 Task: Create a 'product' object.
Action: Mouse moved to (1013, 89)
Screenshot: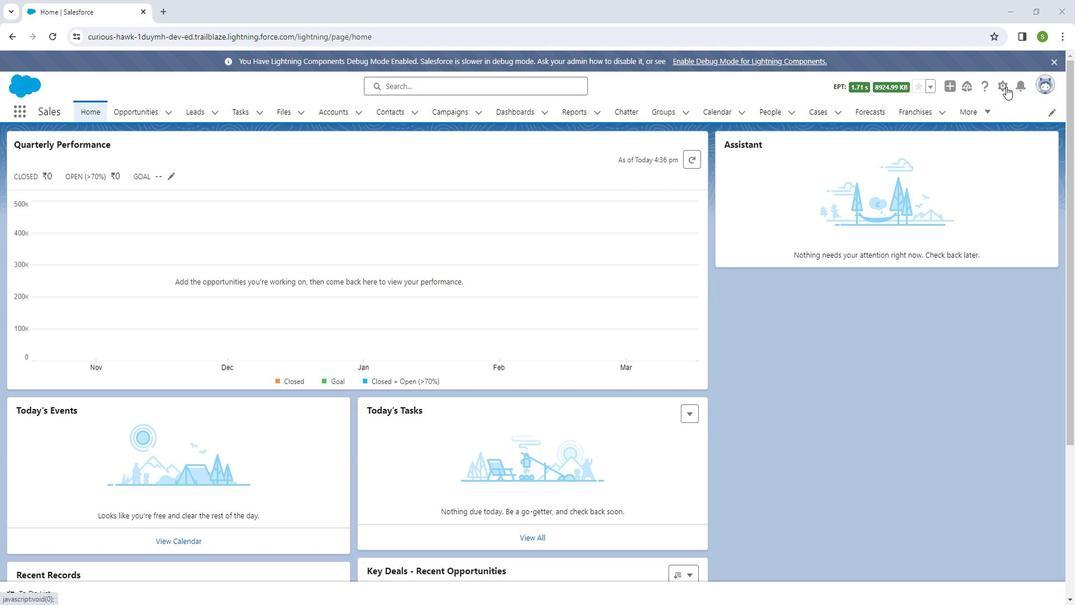 
Action: Mouse pressed left at (1013, 89)
Screenshot: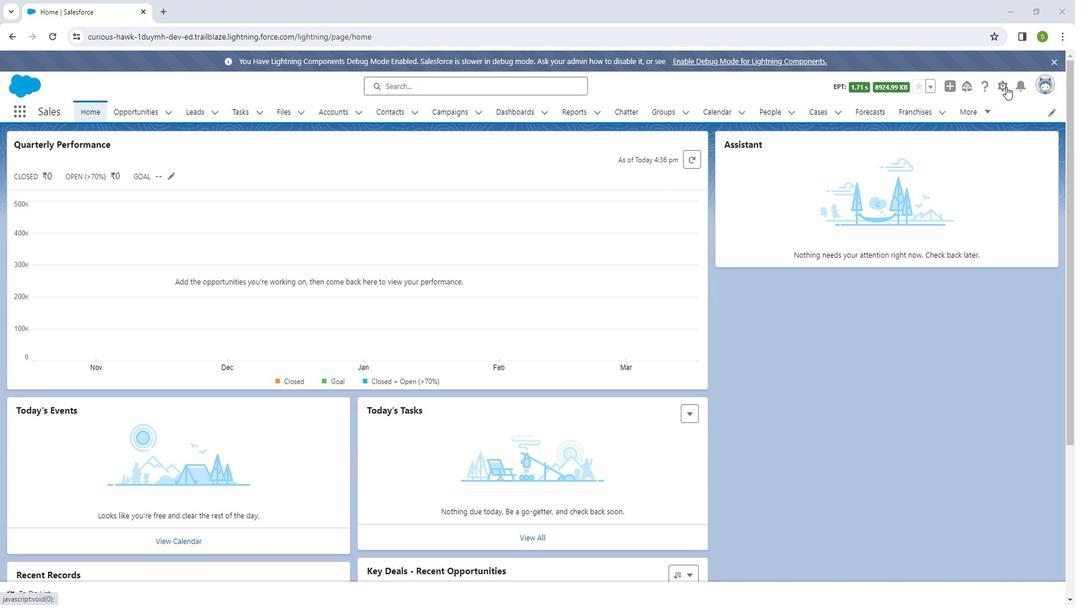 
Action: Mouse moved to (986, 124)
Screenshot: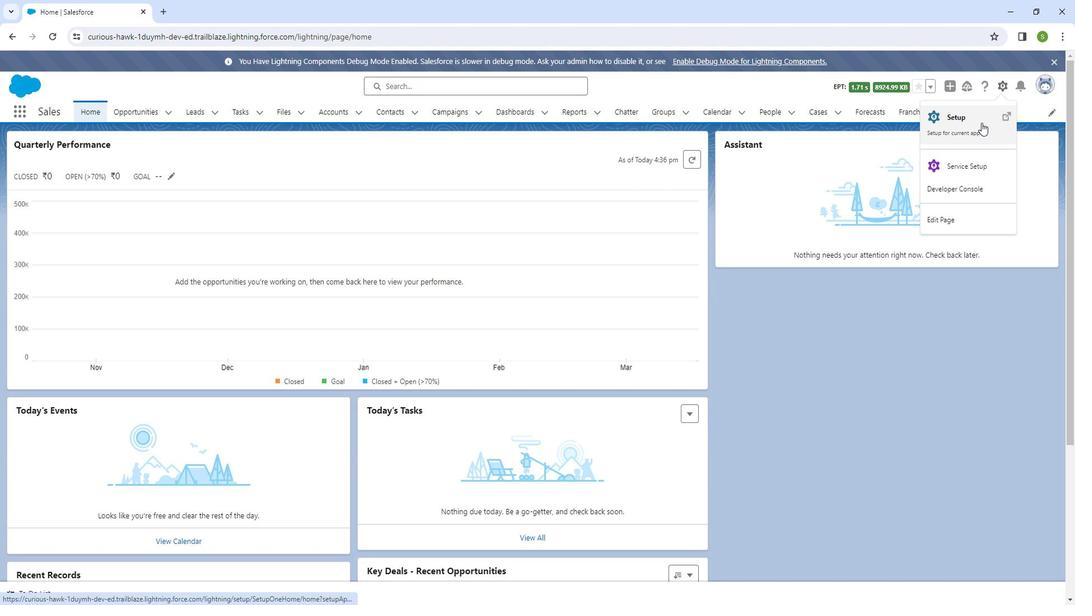 
Action: Mouse pressed left at (986, 124)
Screenshot: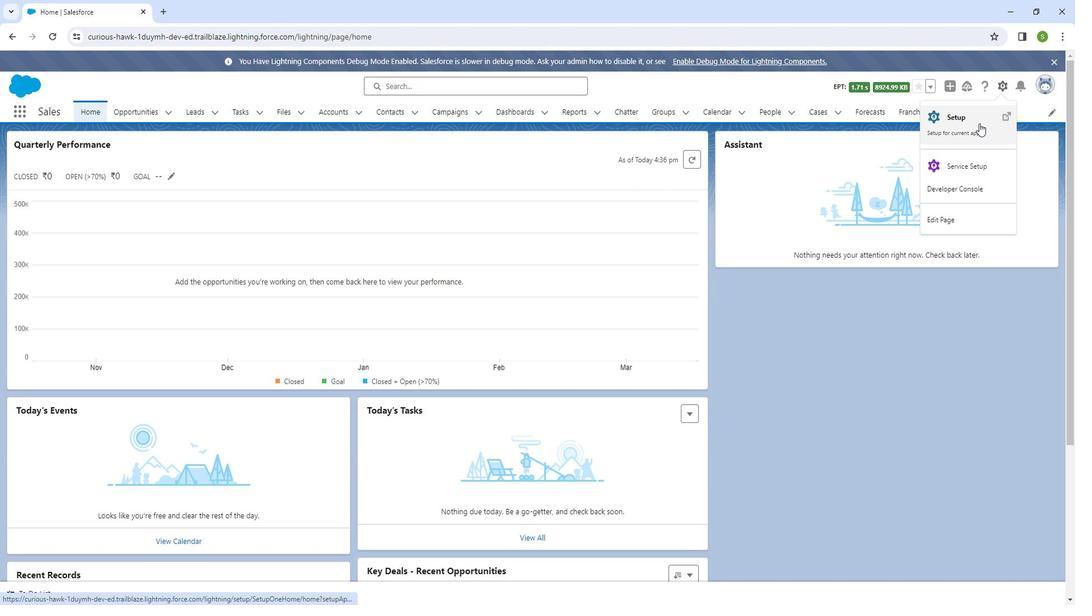 
Action: Mouse moved to (143, 115)
Screenshot: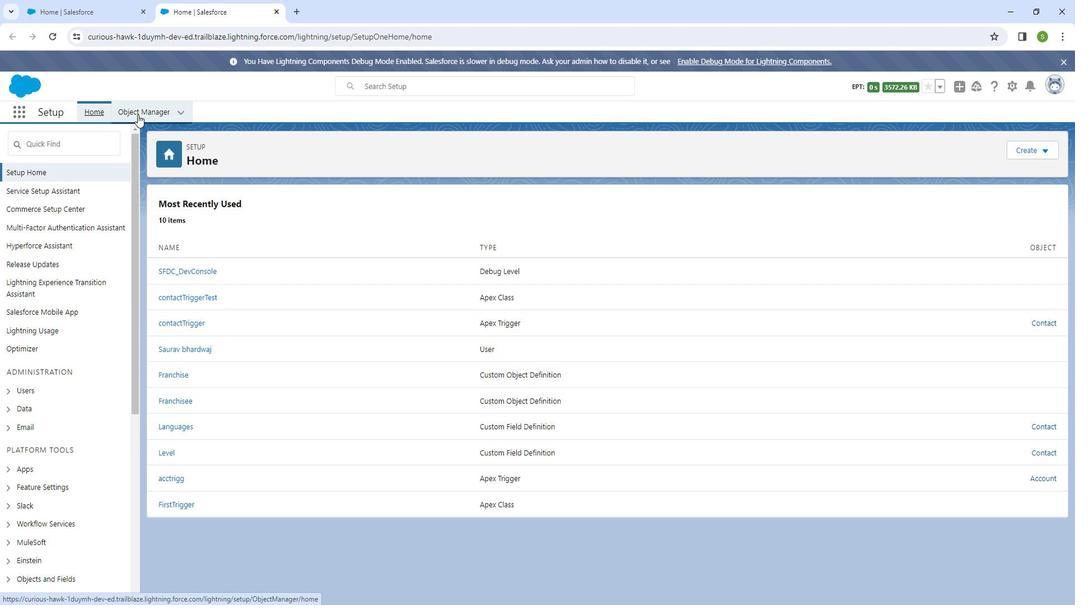 
Action: Mouse pressed left at (143, 115)
Screenshot: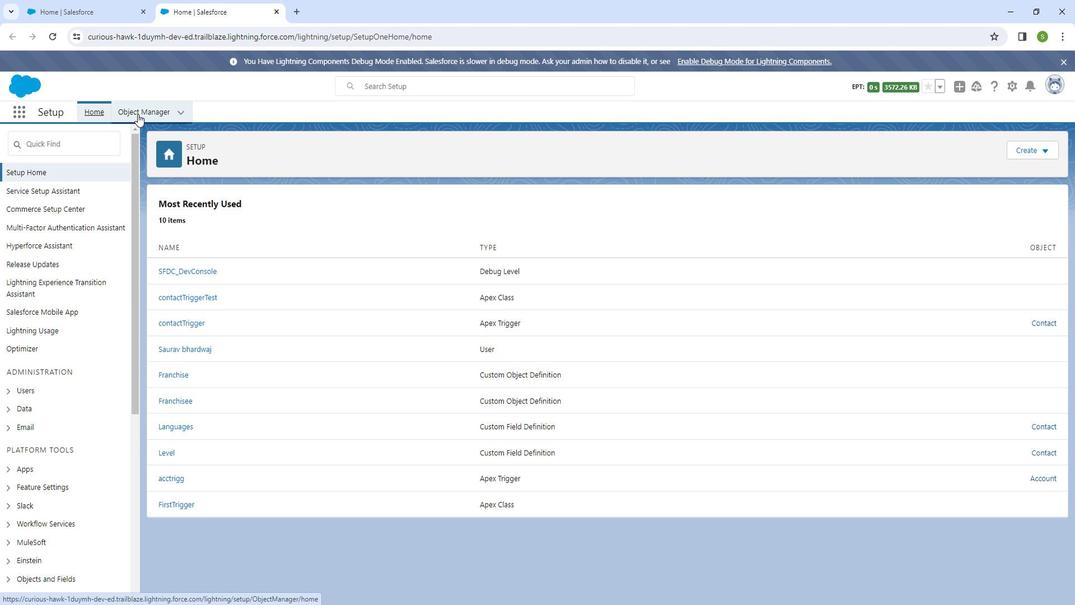 
Action: Mouse moved to (1044, 149)
Screenshot: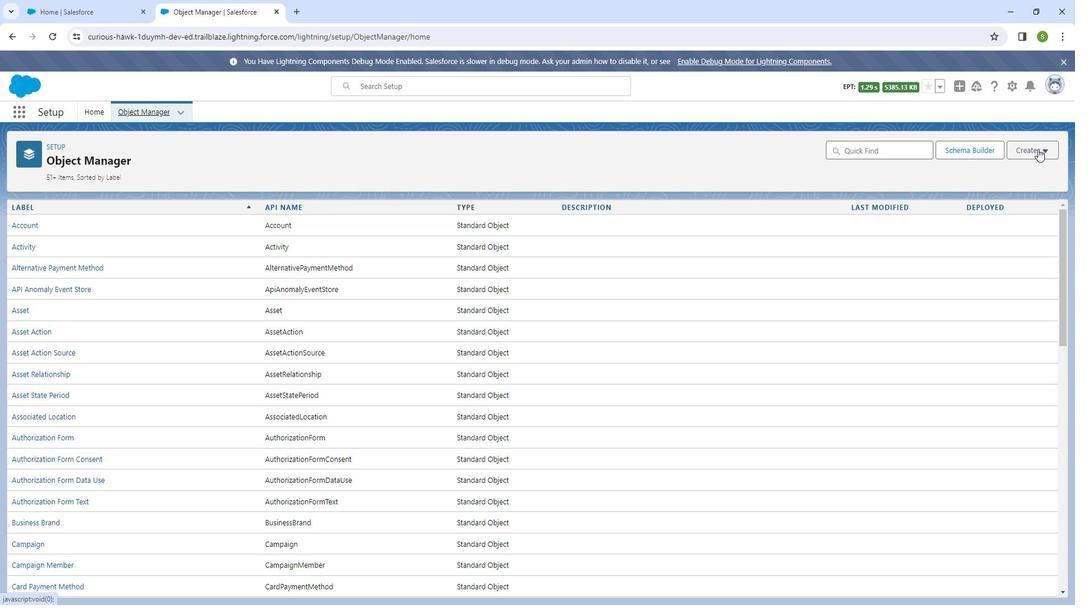 
Action: Mouse pressed left at (1044, 149)
Screenshot: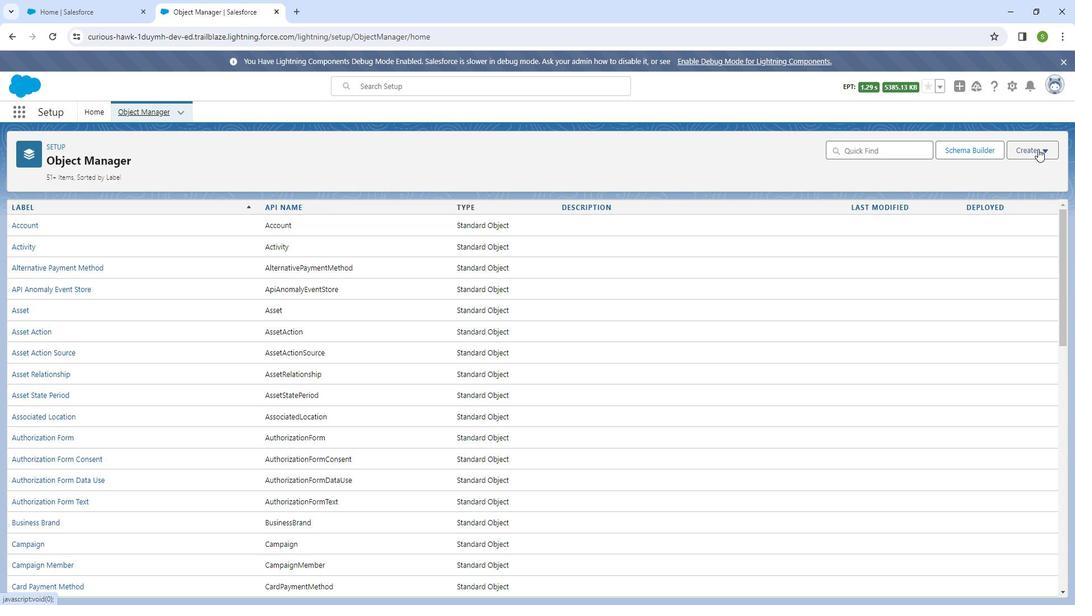 
Action: Mouse moved to (1010, 180)
Screenshot: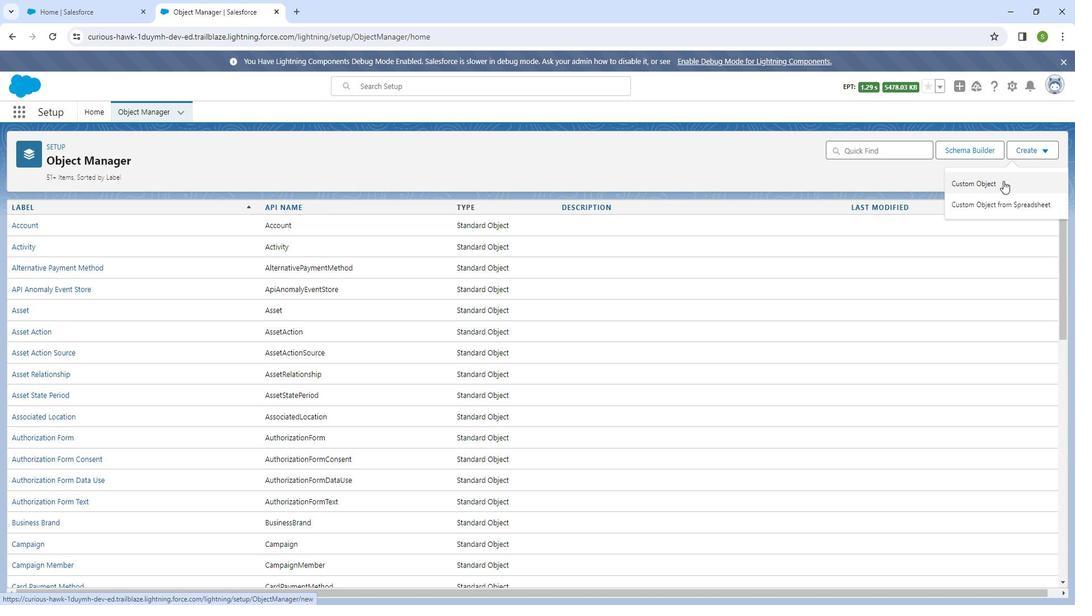 
Action: Mouse pressed left at (1010, 180)
Screenshot: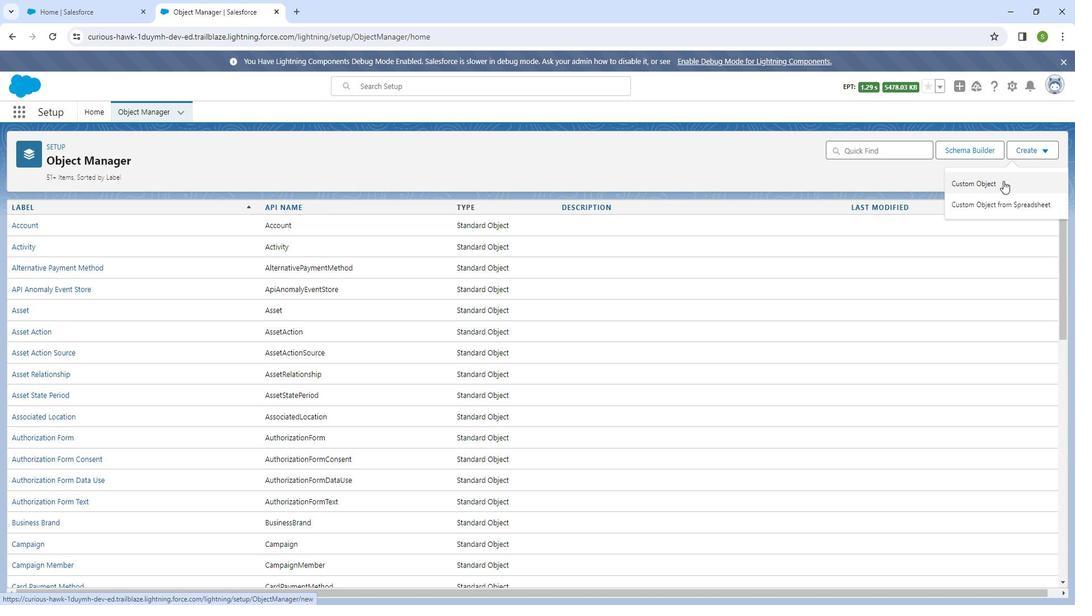 
Action: Mouse moved to (260, 296)
Screenshot: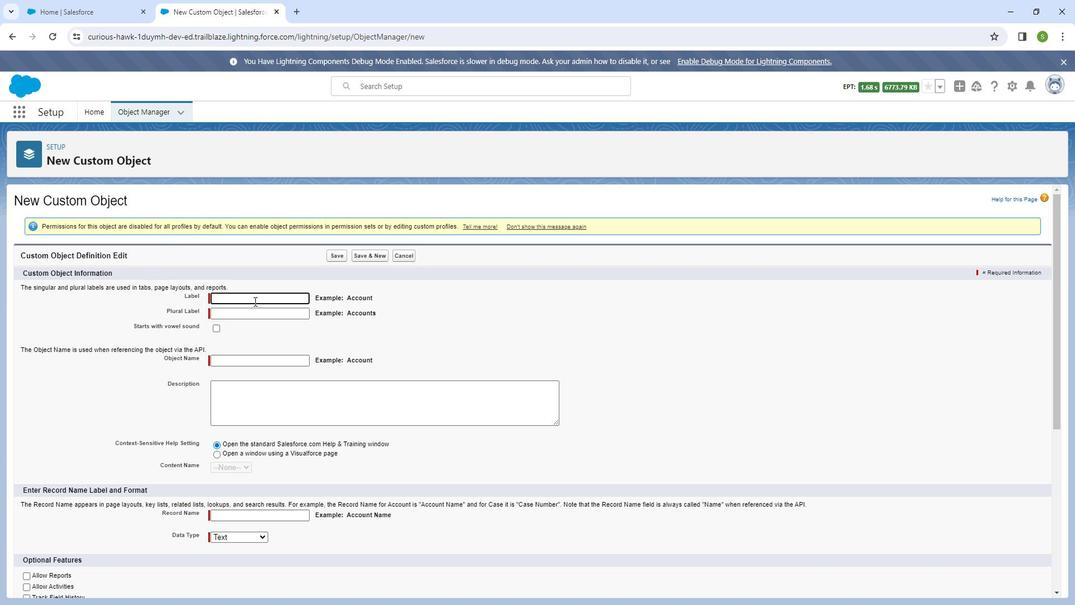 
Action: Mouse pressed left at (260, 296)
Screenshot: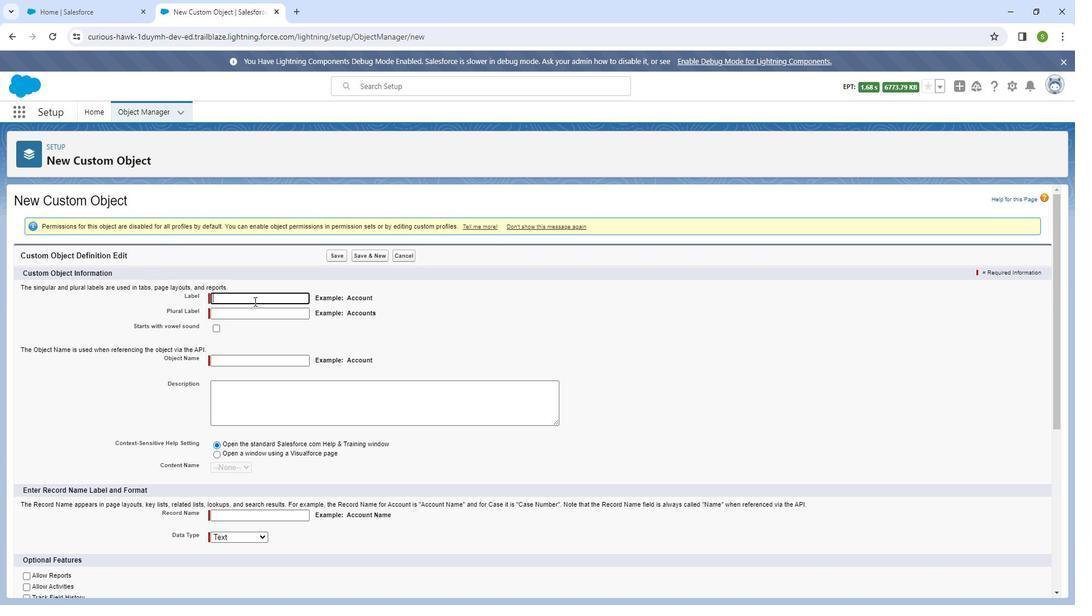 
Action: Mouse moved to (259, 296)
Screenshot: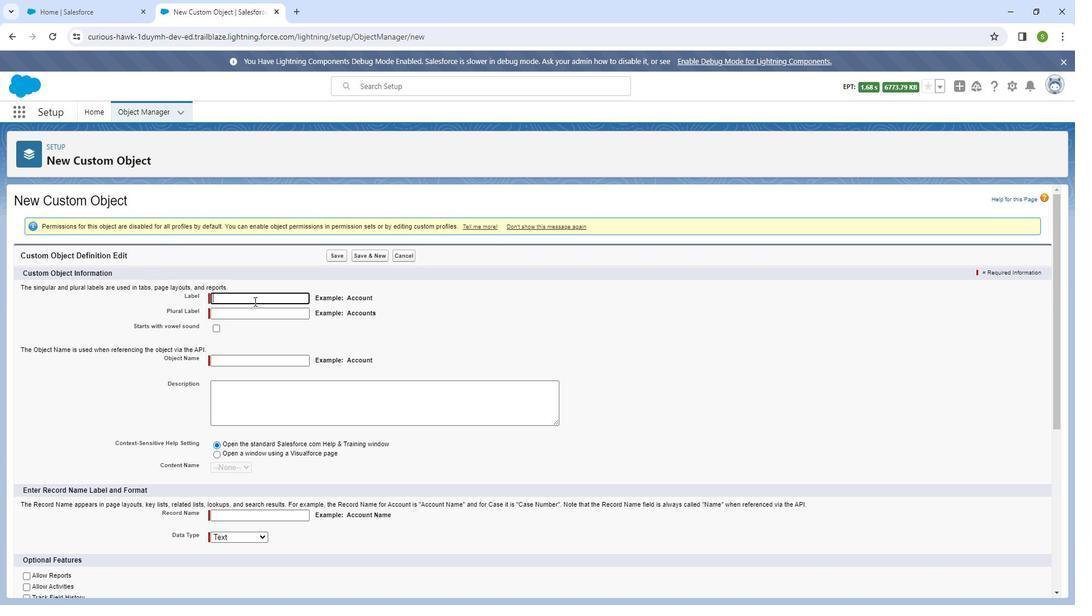 
Action: Key pressed <Key.shift_r>Product
Screenshot: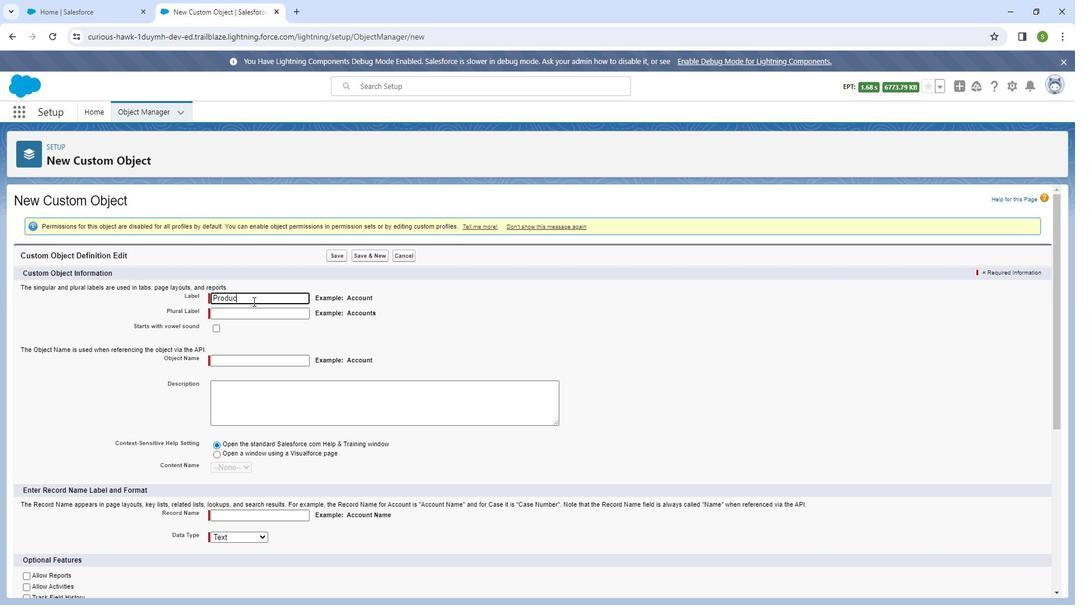 
Action: Mouse moved to (258, 304)
Screenshot: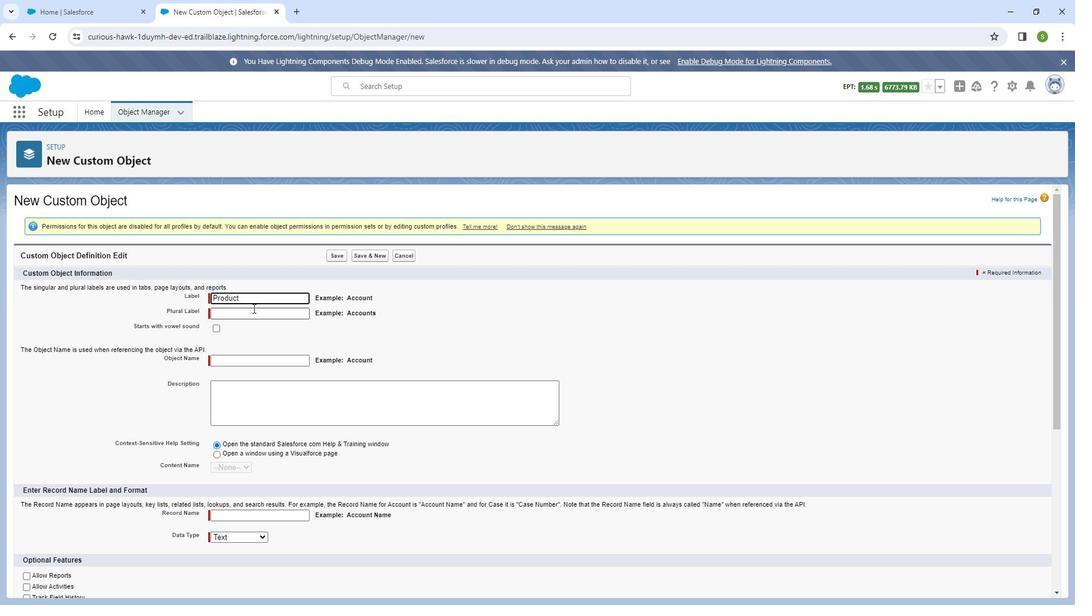 
Action: Mouse pressed left at (258, 304)
Screenshot: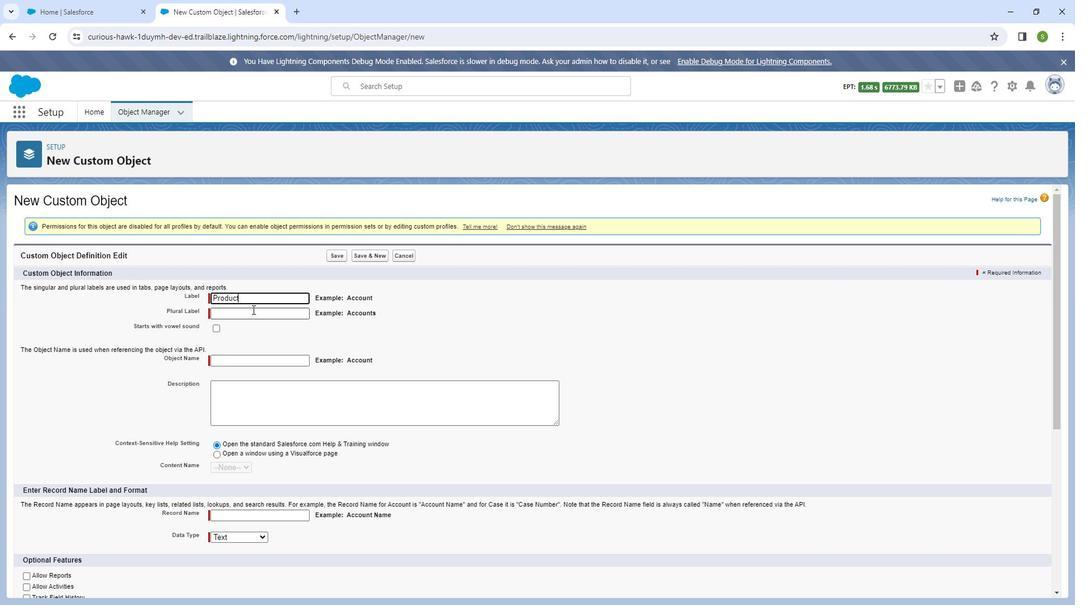 
Action: Key pressed <Key.shift_r>Products
Screenshot: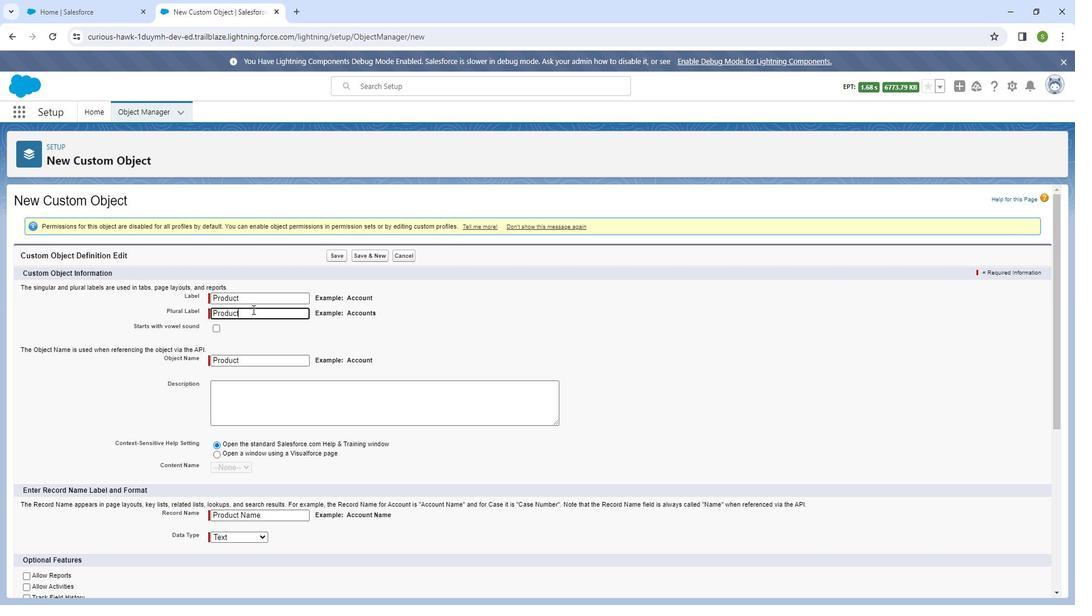 
Action: Mouse moved to (254, 388)
Screenshot: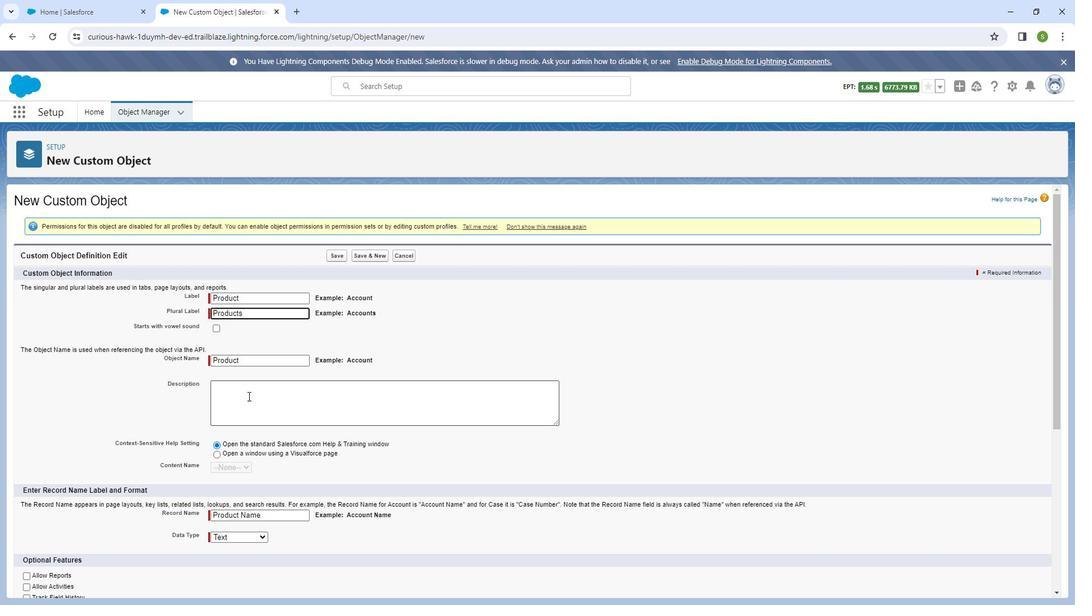 
Action: Mouse pressed left at (254, 388)
Screenshot: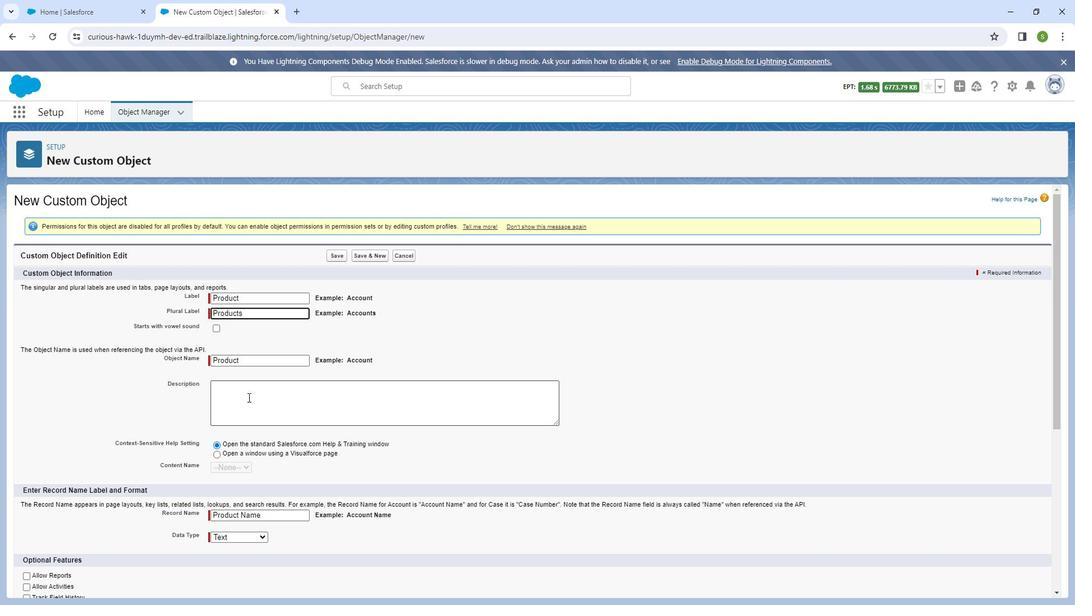 
Action: Mouse moved to (256, 388)
Screenshot: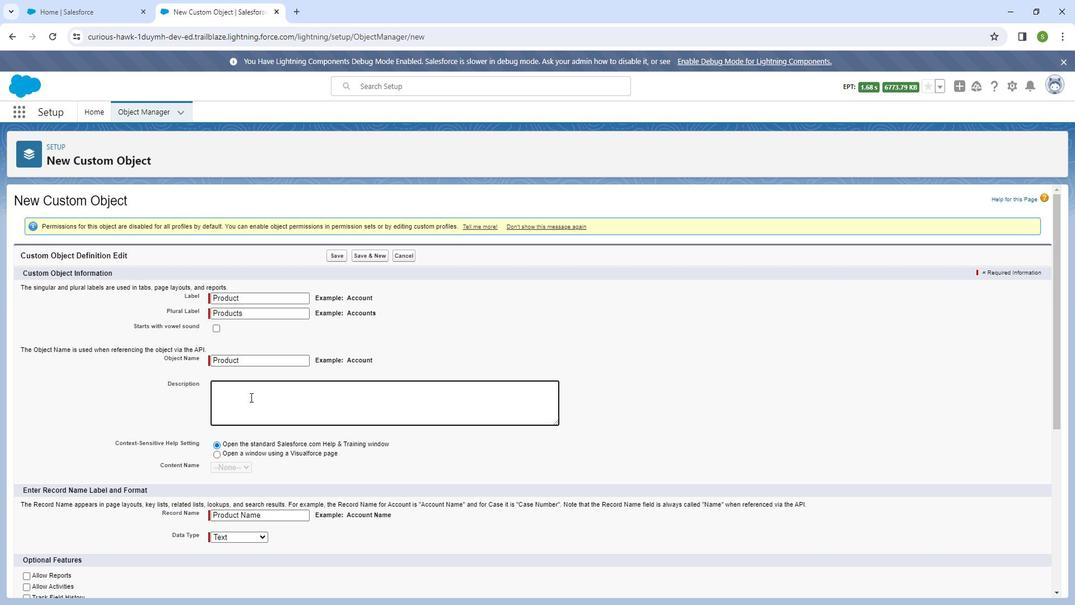 
Action: Mouse scrolled (256, 388) with delta (0, 0)
Screenshot: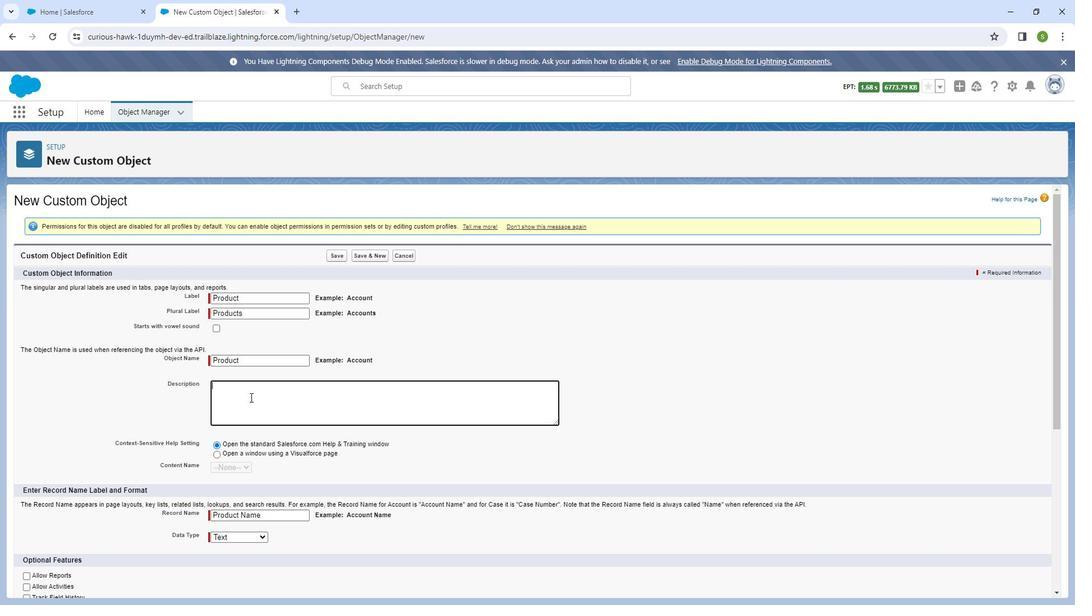 
Action: Mouse scrolled (256, 388) with delta (0, 0)
Screenshot: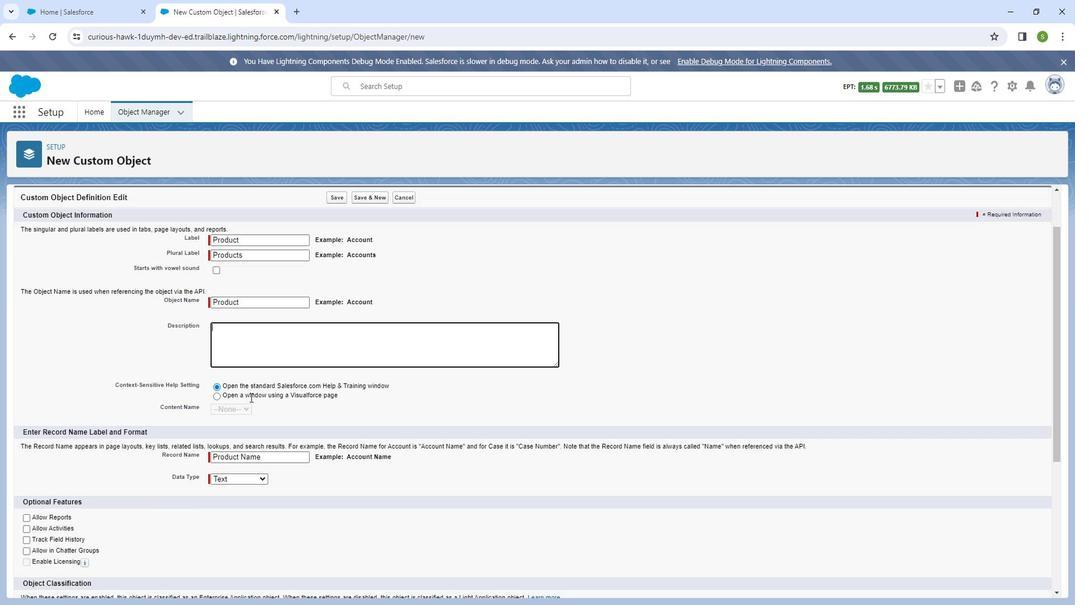 
Action: Mouse scrolled (256, 388) with delta (0, 0)
Screenshot: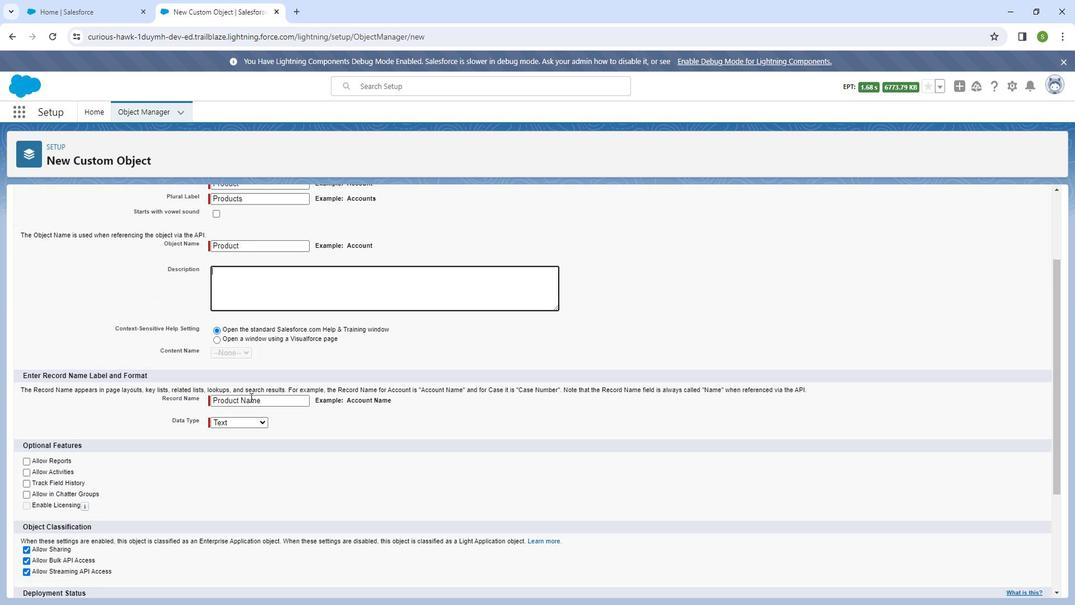 
Action: Mouse scrolled (256, 388) with delta (0, 0)
Screenshot: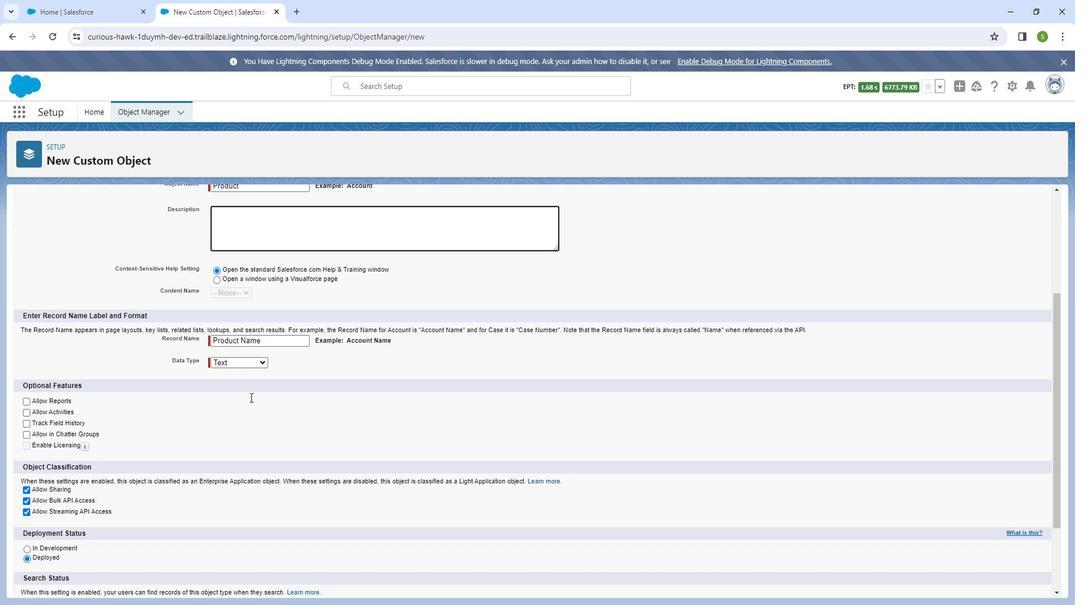 
Action: Mouse scrolled (256, 388) with delta (0, 0)
Screenshot: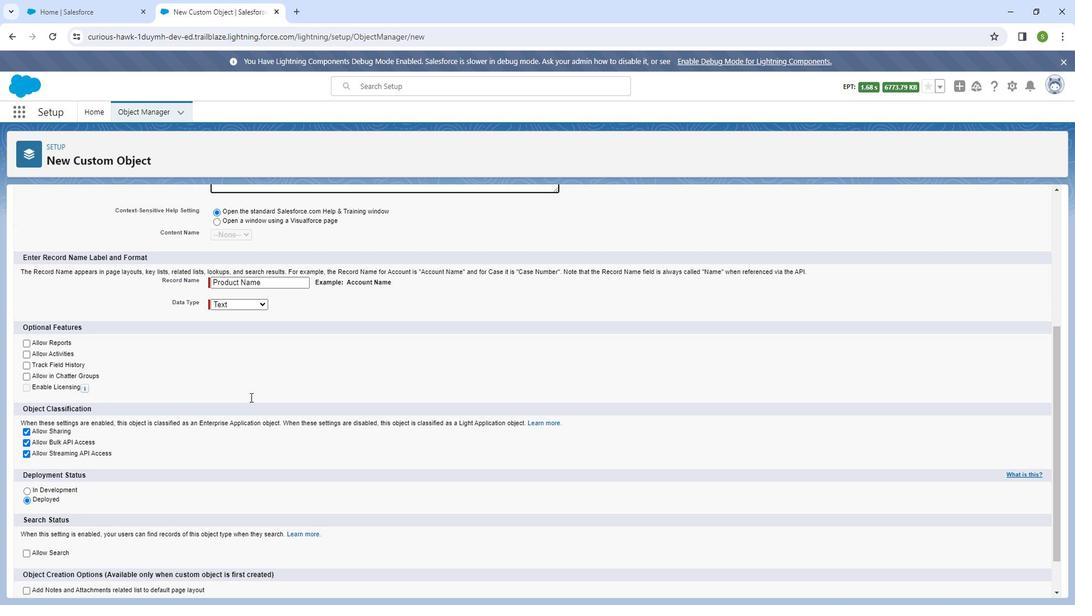 
Action: Mouse scrolled (256, 388) with delta (0, 0)
Screenshot: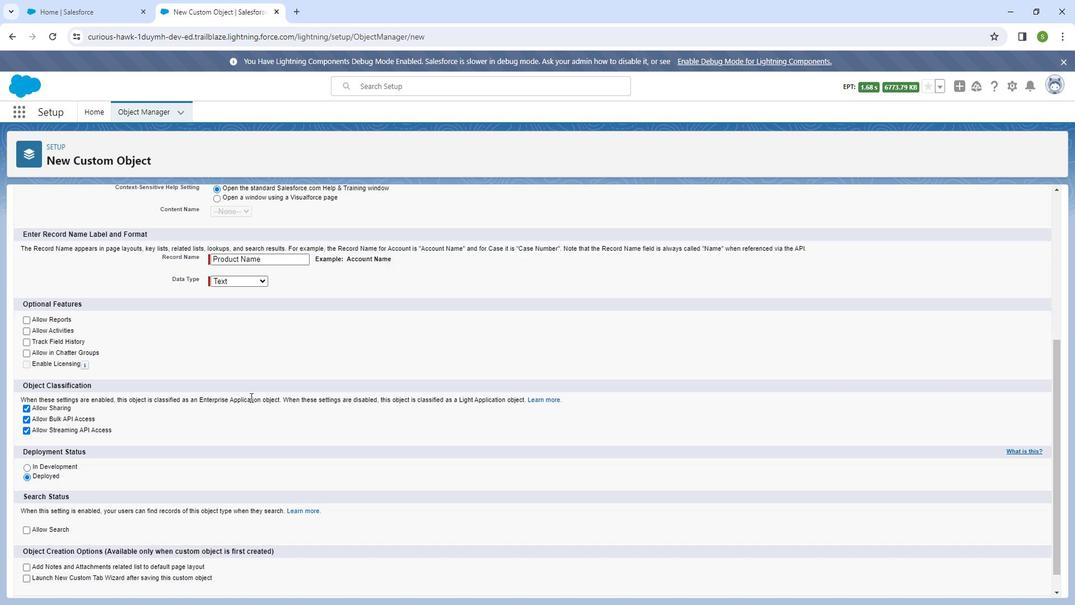 
Action: Mouse scrolled (256, 389) with delta (0, 0)
Screenshot: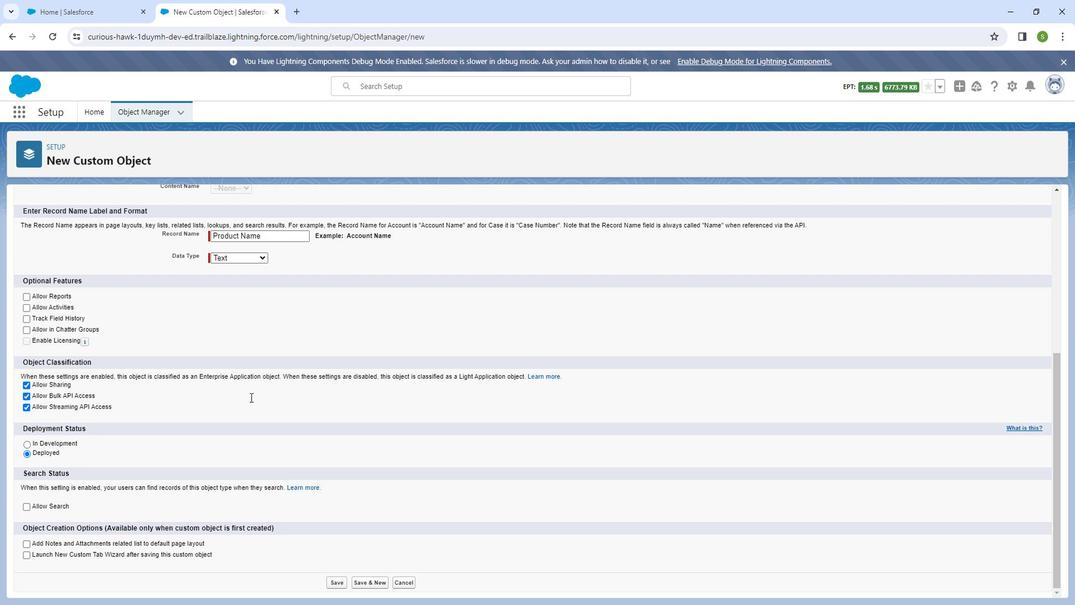 
Action: Mouse scrolled (256, 389) with delta (0, 0)
Screenshot: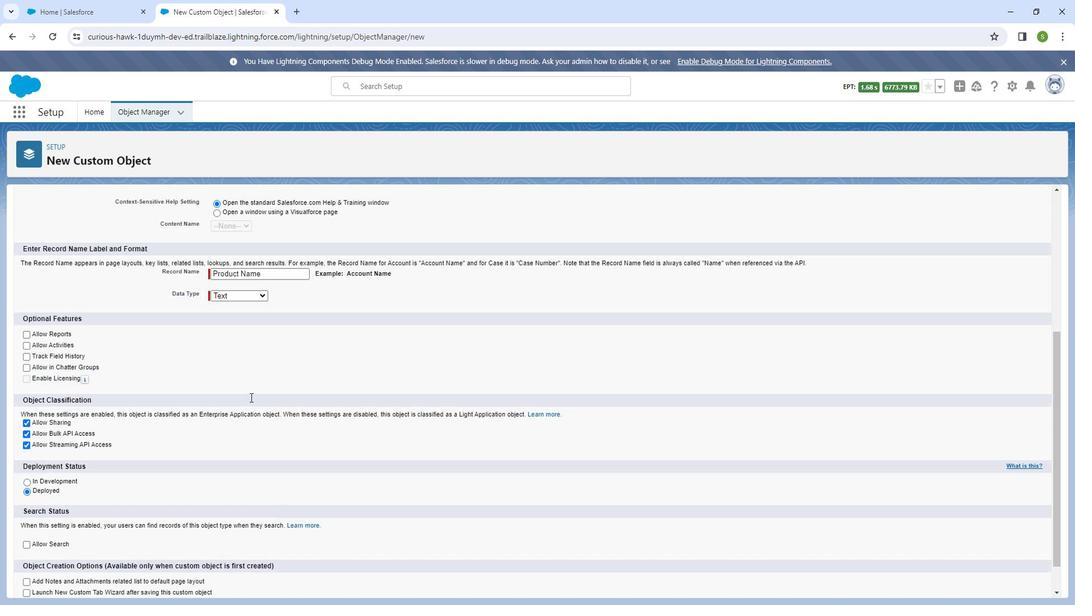 
Action: Mouse scrolled (256, 389) with delta (0, 0)
Screenshot: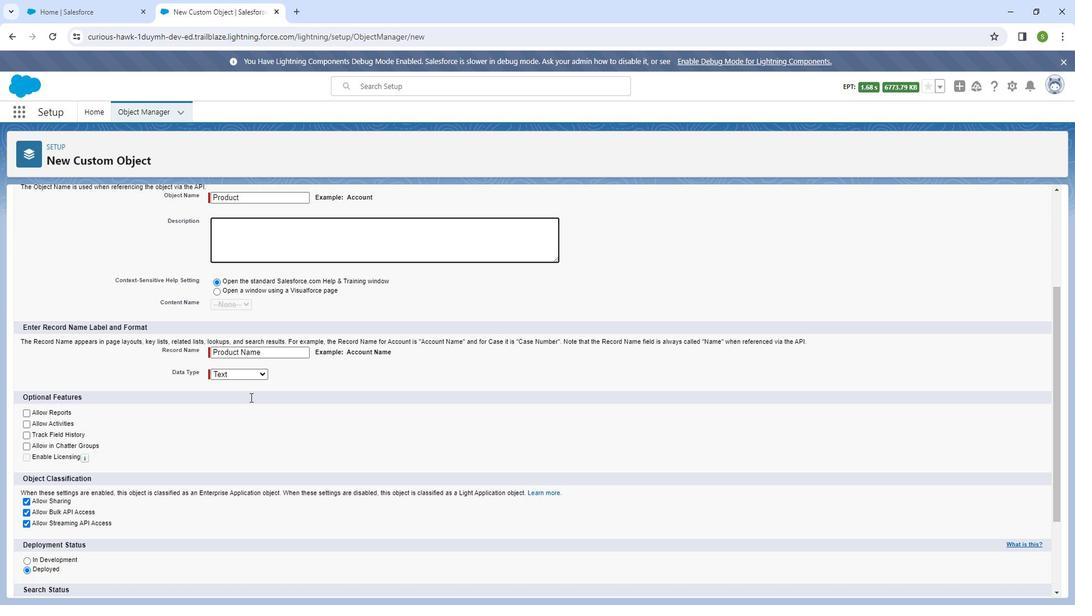 
Action: Mouse scrolled (256, 389) with delta (0, 0)
Screenshot: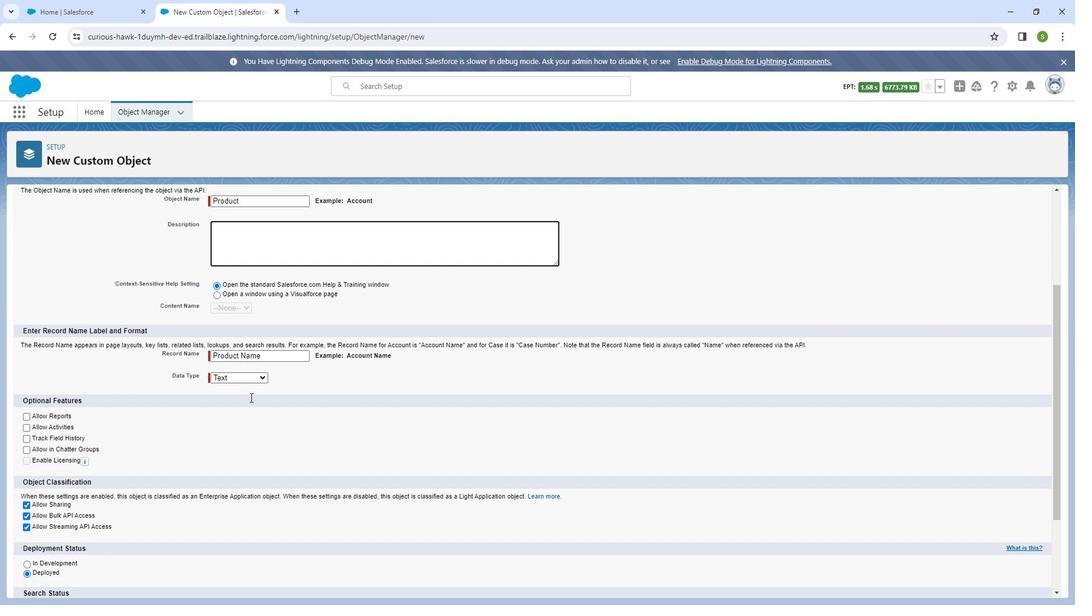 
Action: Mouse moved to (276, 349)
Screenshot: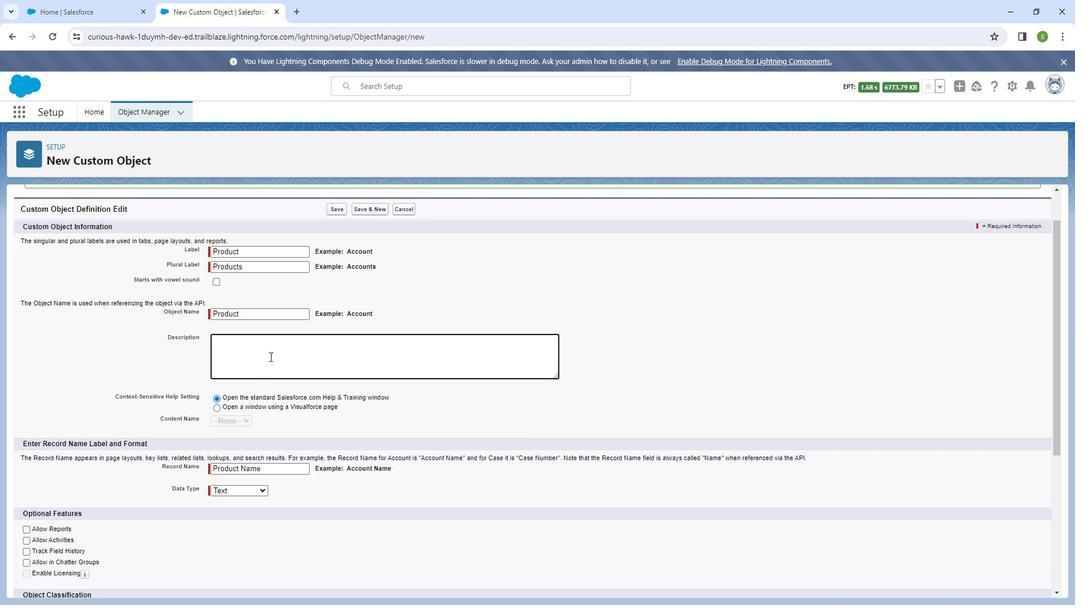 
Action: Mouse pressed left at (276, 349)
Screenshot: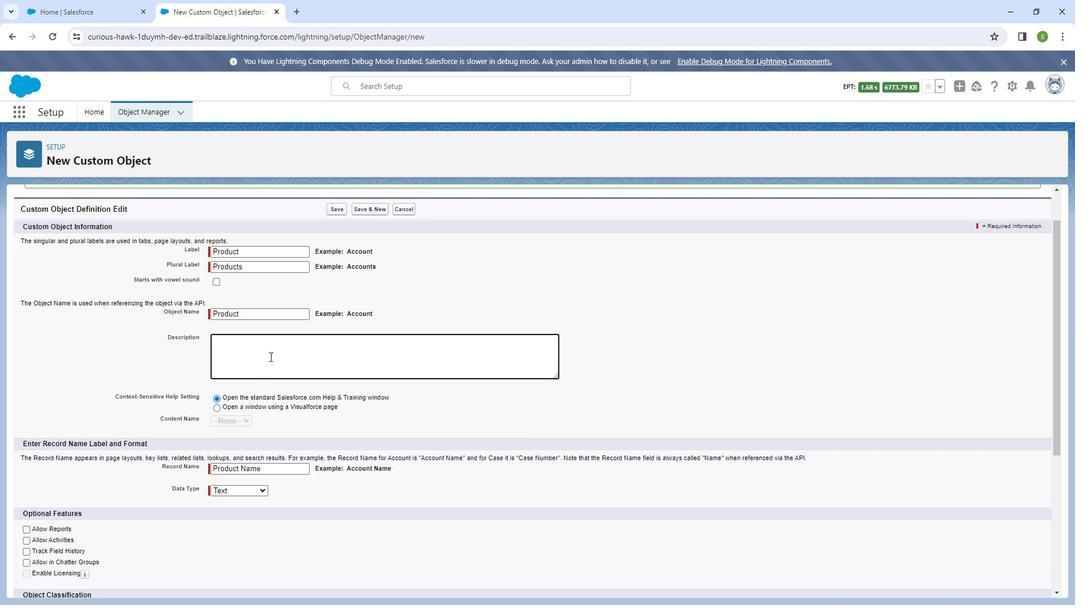 
Action: Key pressed <Key.shift_r>The<Key.space>name<Key.space>or<Key.space>title<Key.space>of<Key.space>the<Key.space>prodcu<Key.backspace><Key.backspace>uct<Key.space>and<Key.space>enter<Key.space>the<Key.space>name<Key.space>that<Key.space>defines<Key.space>th<Key.backspace><Key.backspace>each<Key.space>product<Key.space><Key.backspace>.
Screenshot: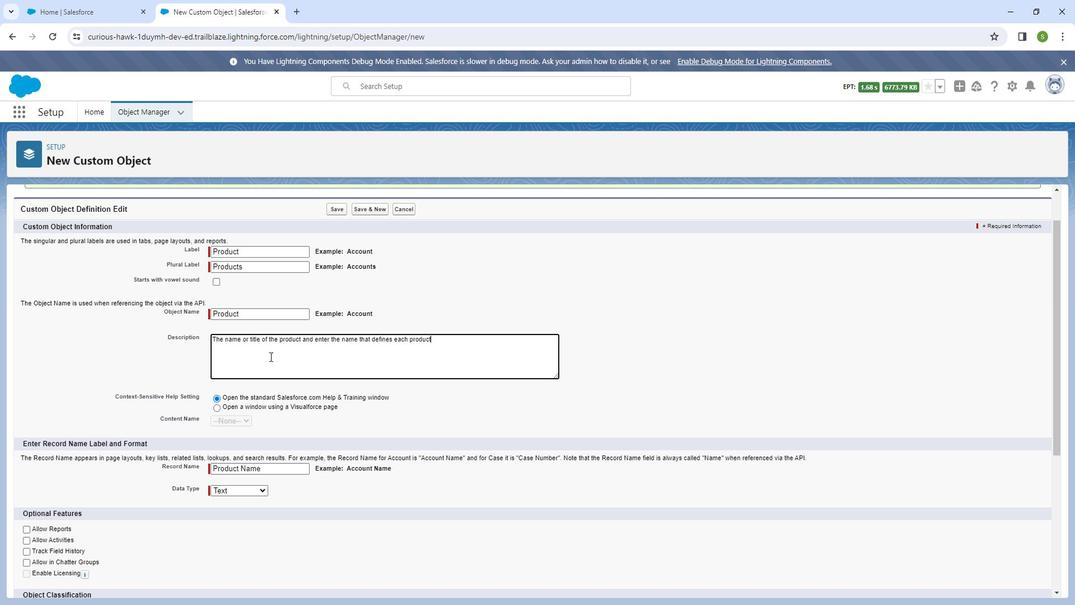 
Action: Mouse moved to (258, 336)
Screenshot: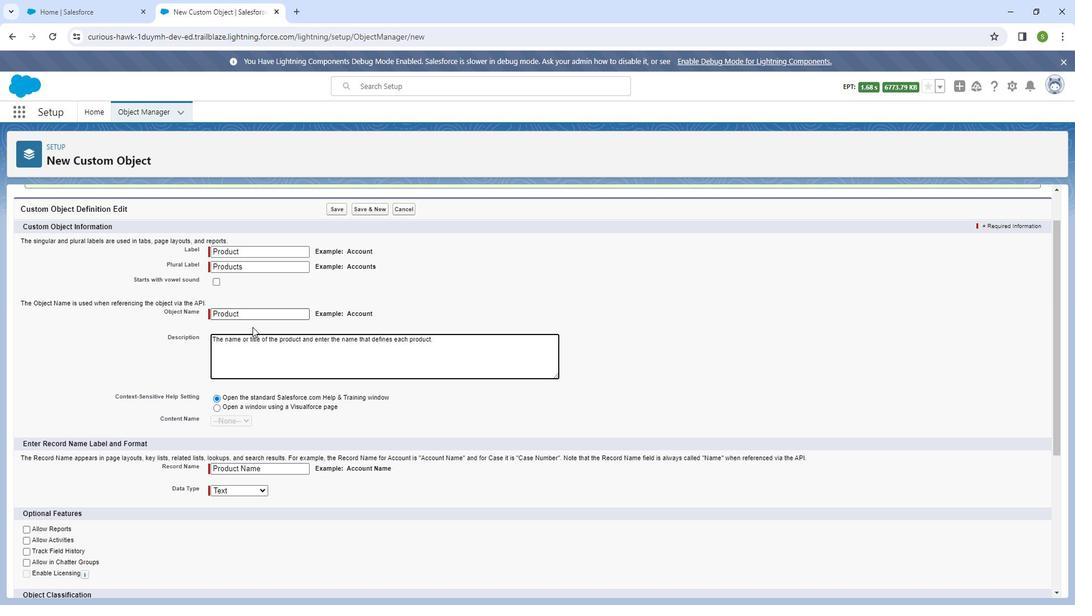 
Action: Mouse scrolled (258, 336) with delta (0, 0)
Screenshot: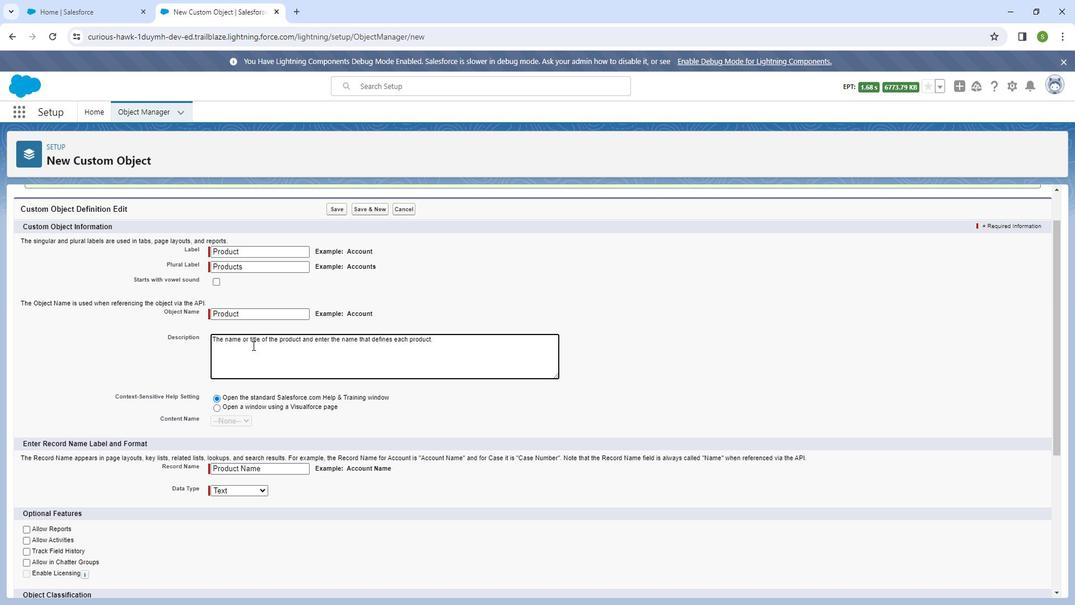 
Action: Mouse moved to (258, 388)
Screenshot: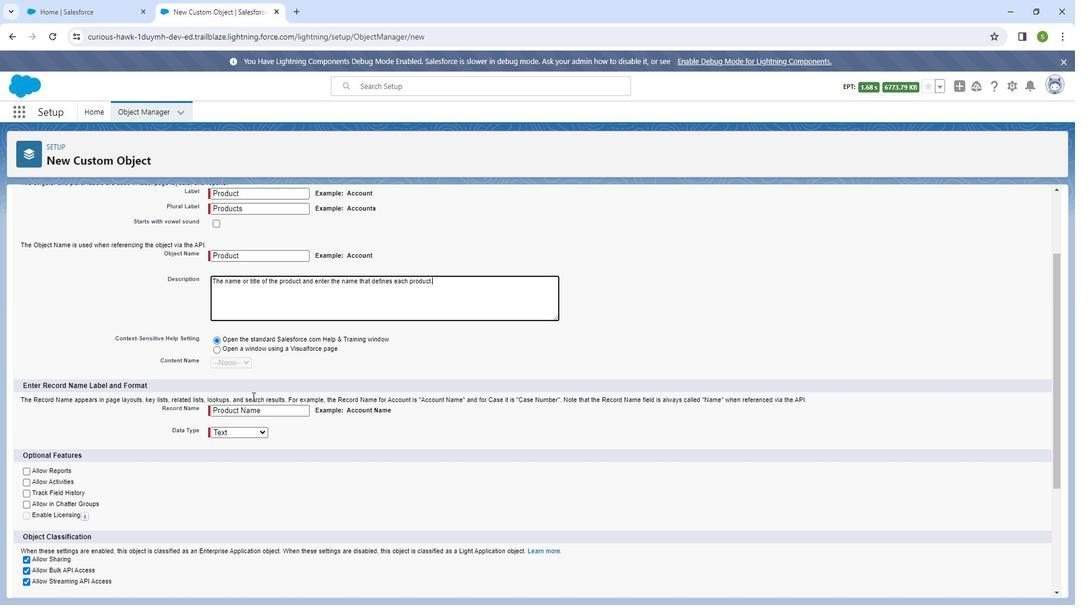 
Action: Mouse scrolled (258, 387) with delta (0, 0)
Screenshot: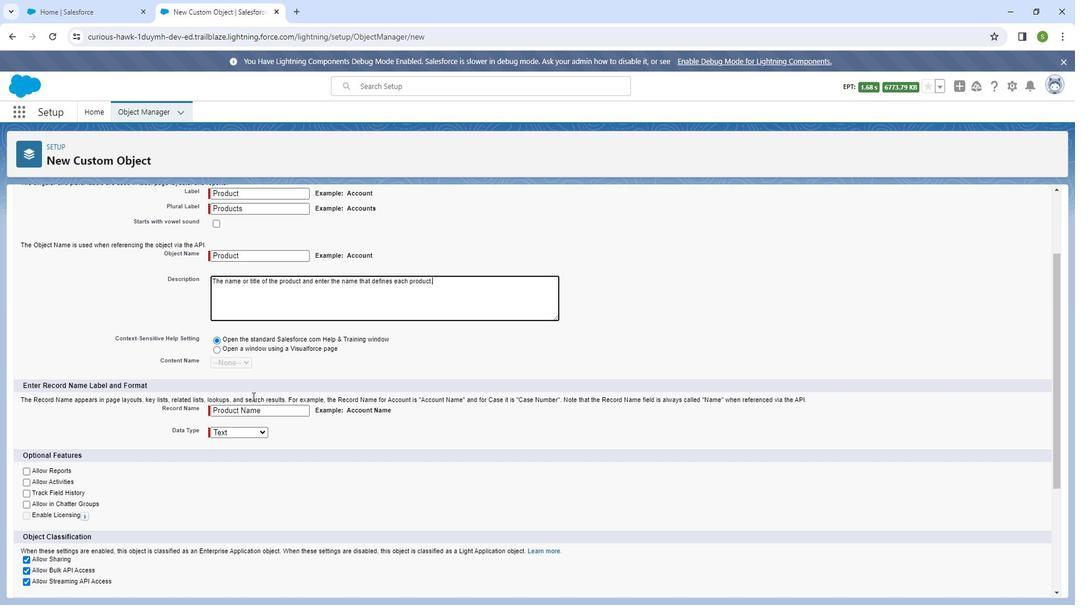 
Action: Mouse moved to (134, 454)
Screenshot: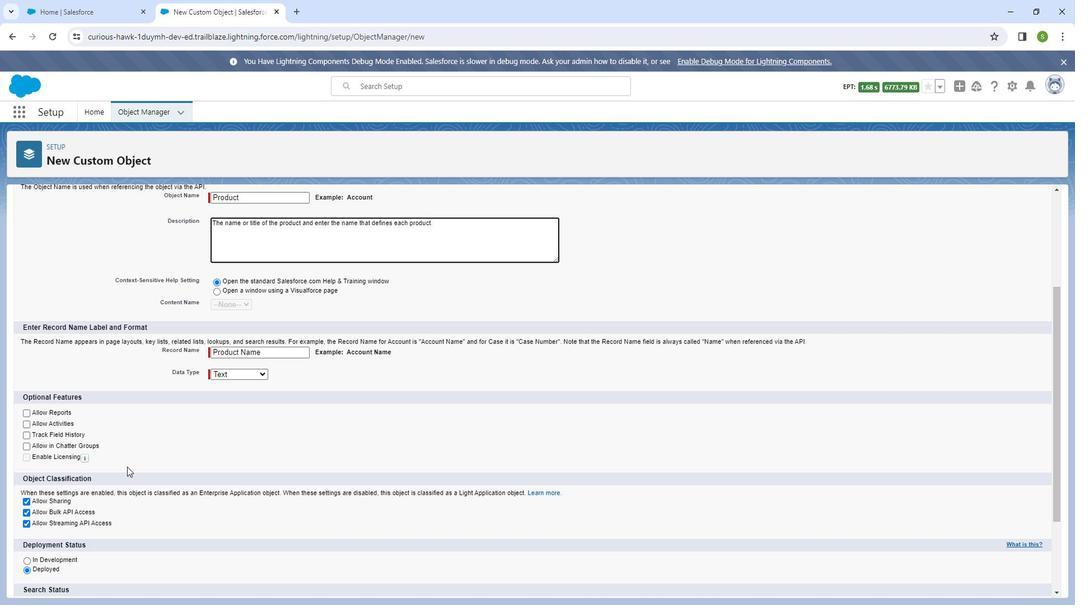 
Action: Mouse scrolled (134, 454) with delta (0, 0)
Screenshot: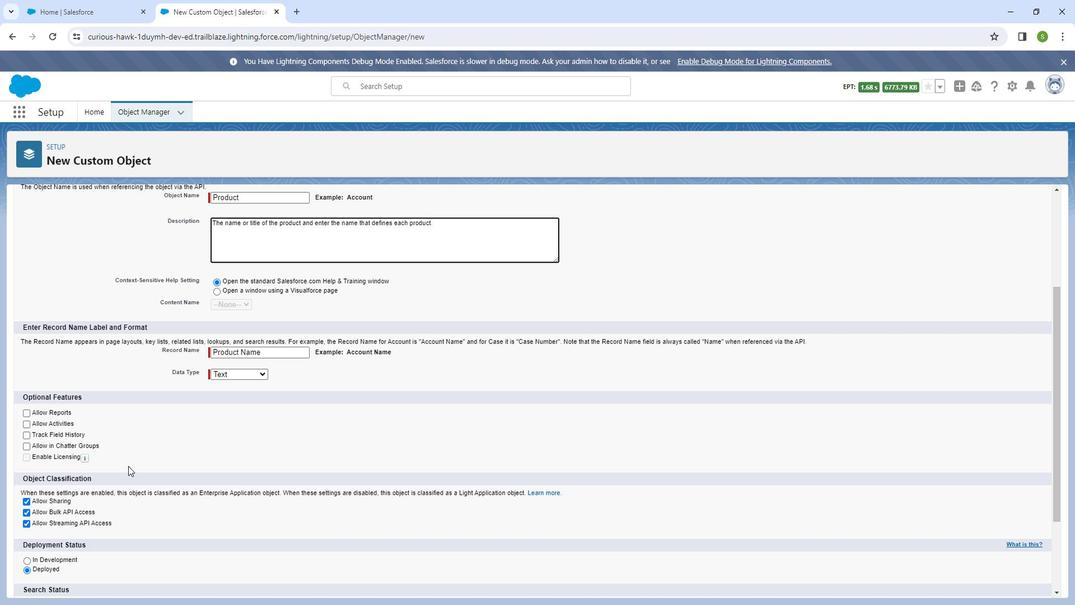 
Action: Mouse moved to (135, 454)
Screenshot: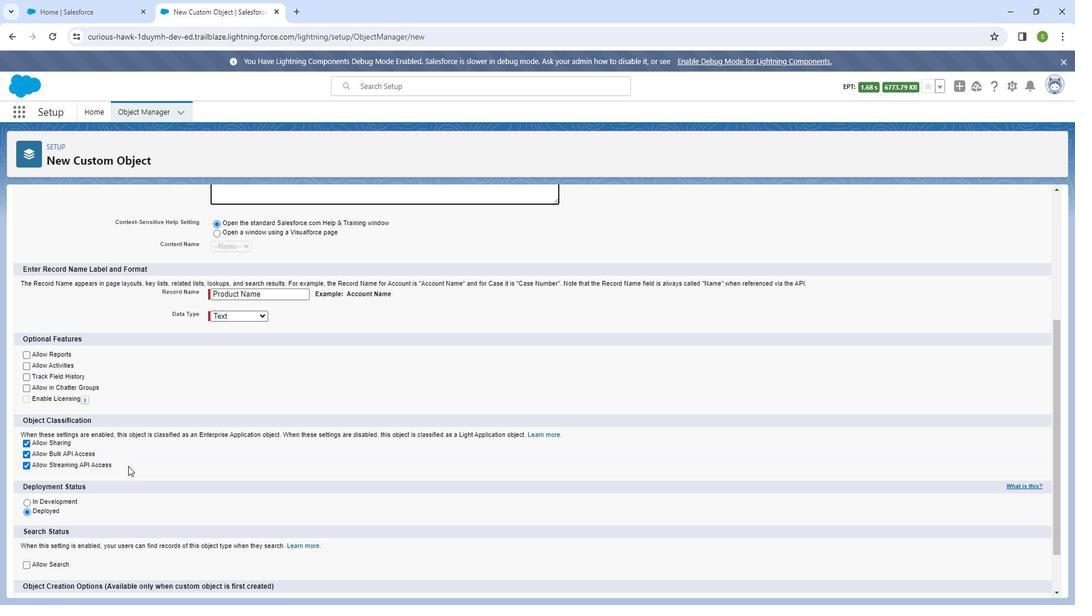 
Action: Mouse scrolled (135, 454) with delta (0, 0)
Screenshot: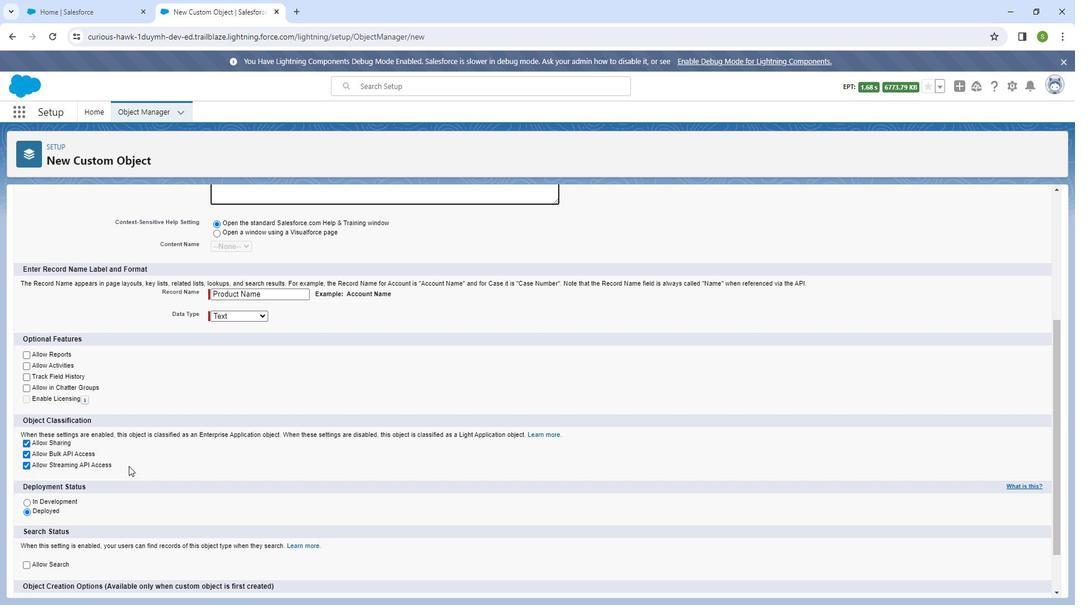 
Action: Mouse moved to (30, 291)
Screenshot: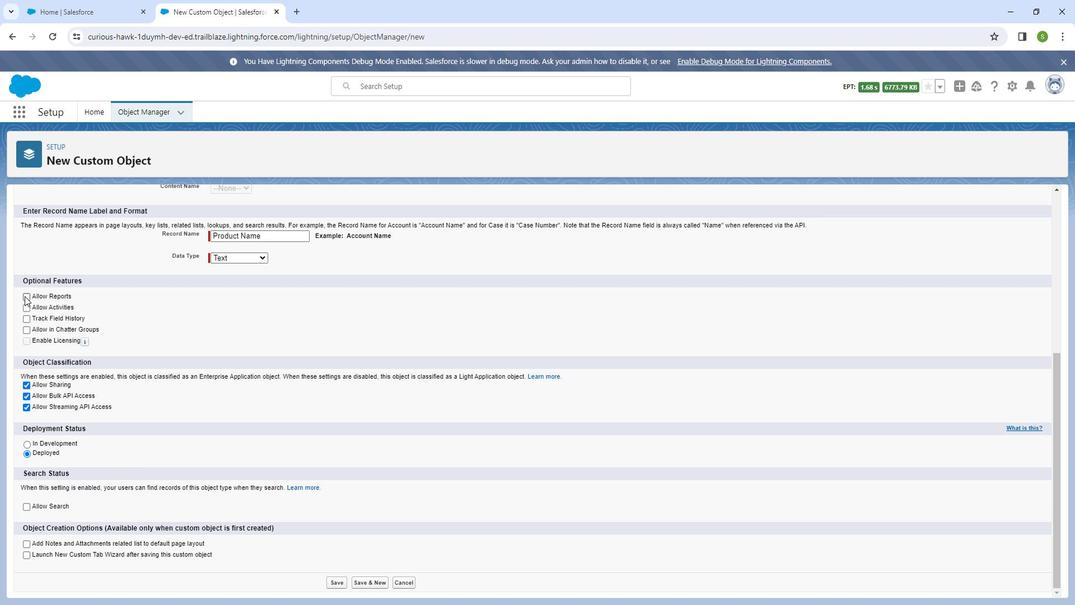 
Action: Mouse pressed left at (30, 291)
Screenshot: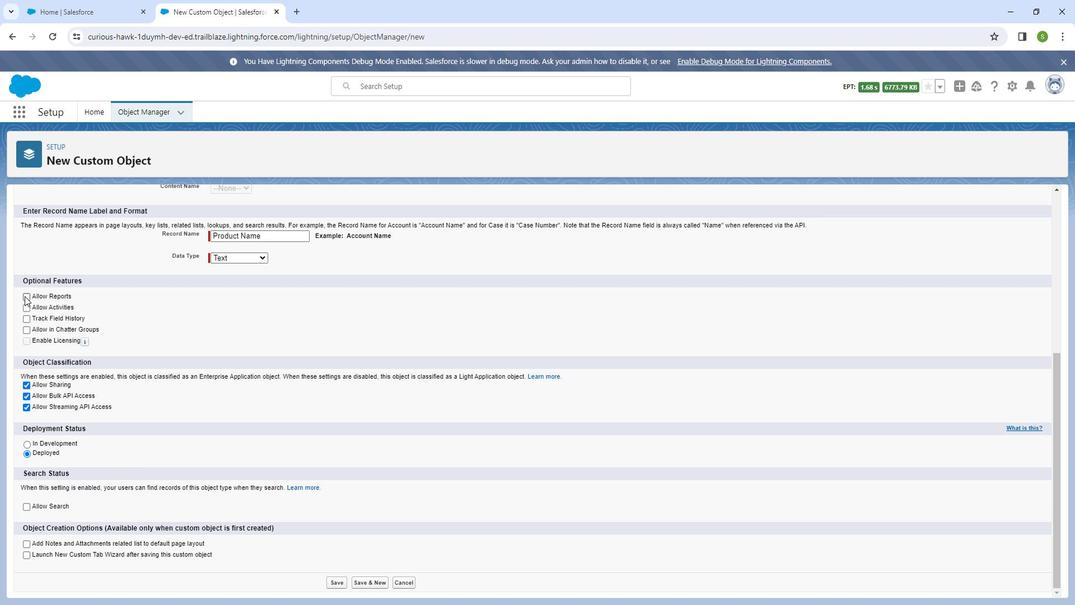
Action: Mouse moved to (196, 405)
Screenshot: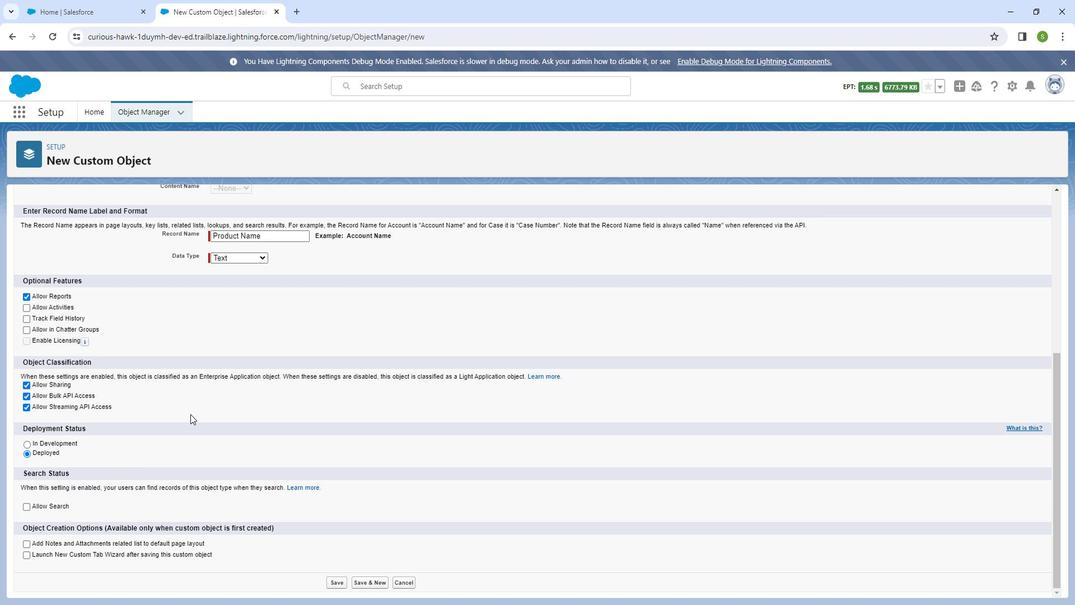 
Action: Mouse scrolled (196, 405) with delta (0, 0)
Screenshot: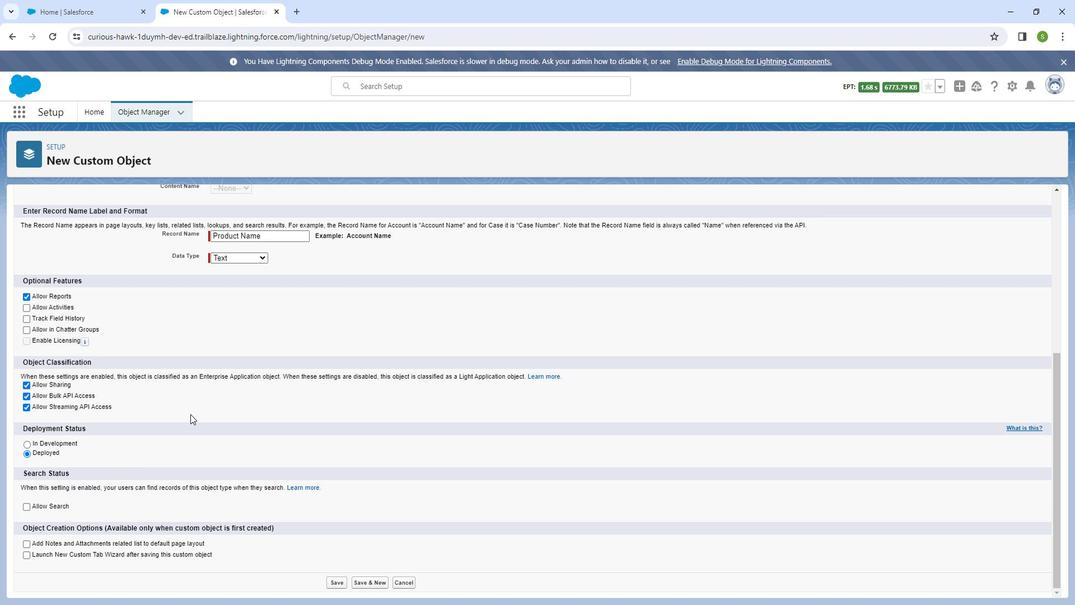 
Action: Mouse moved to (191, 407)
Screenshot: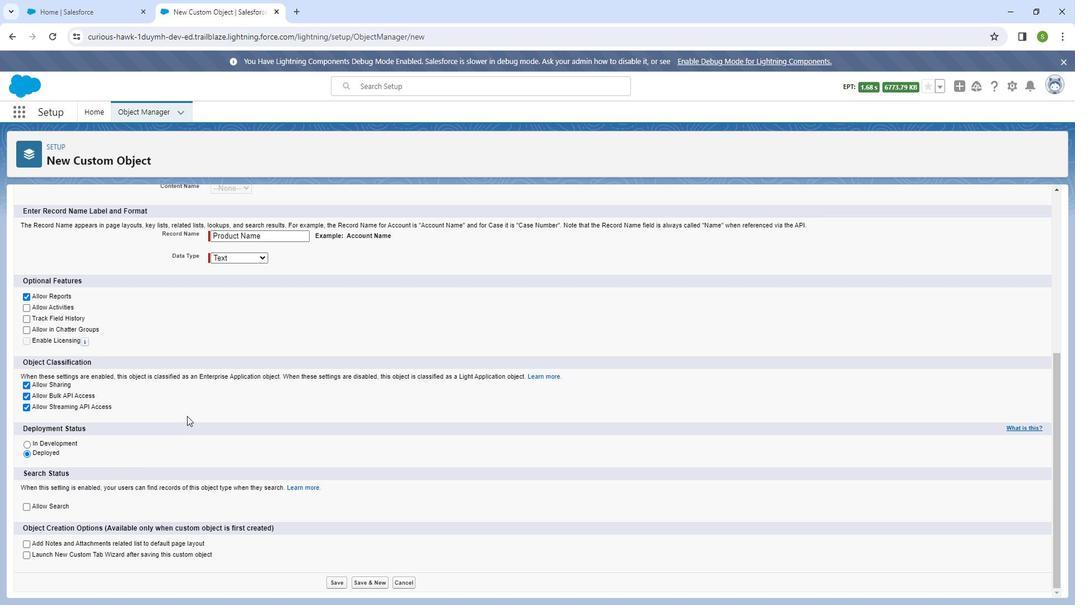 
Action: Mouse scrolled (191, 406) with delta (0, 0)
Screenshot: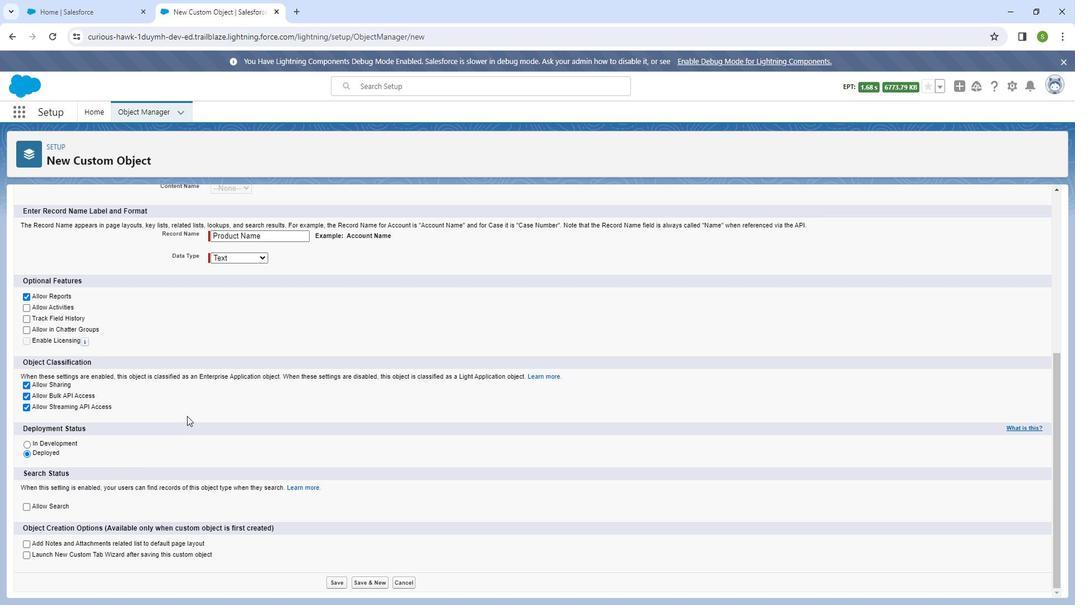 
Action: Mouse moved to (30, 529)
Screenshot: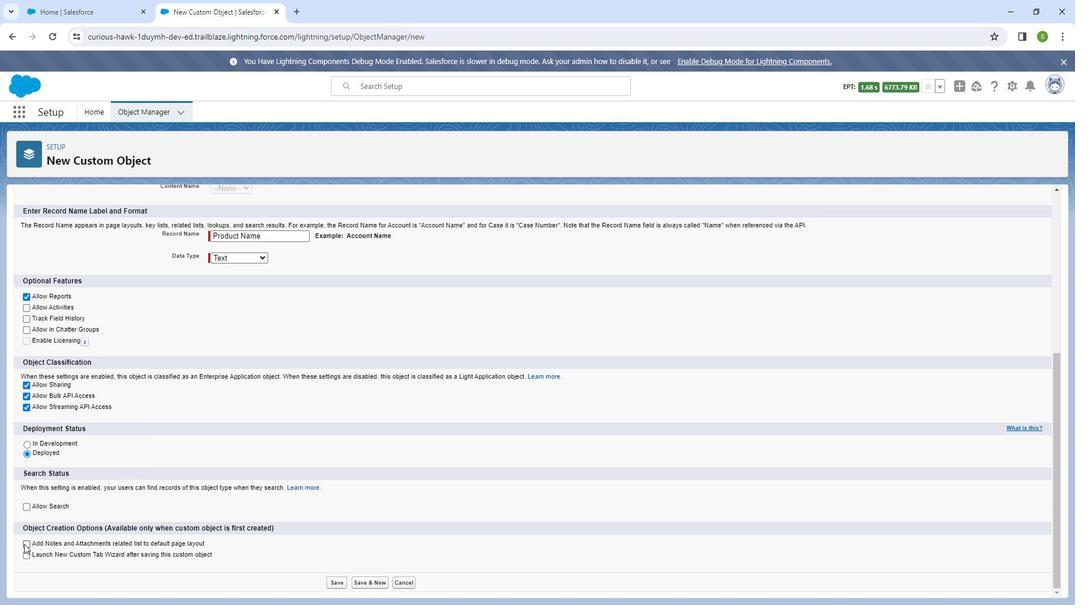 
Action: Mouse pressed left at (30, 529)
Screenshot: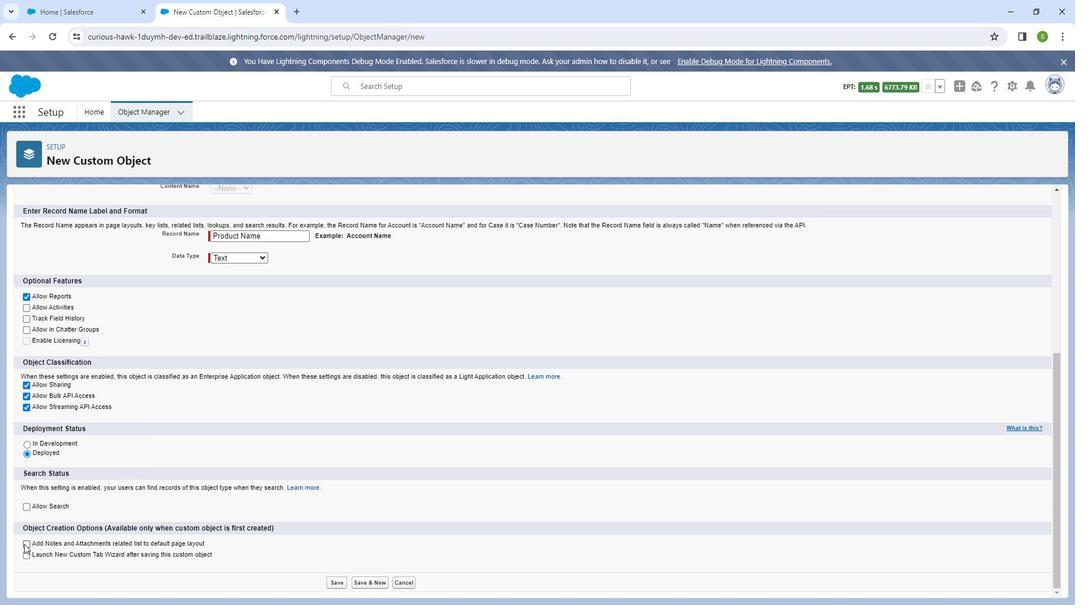 
Action: Mouse moved to (341, 567)
Screenshot: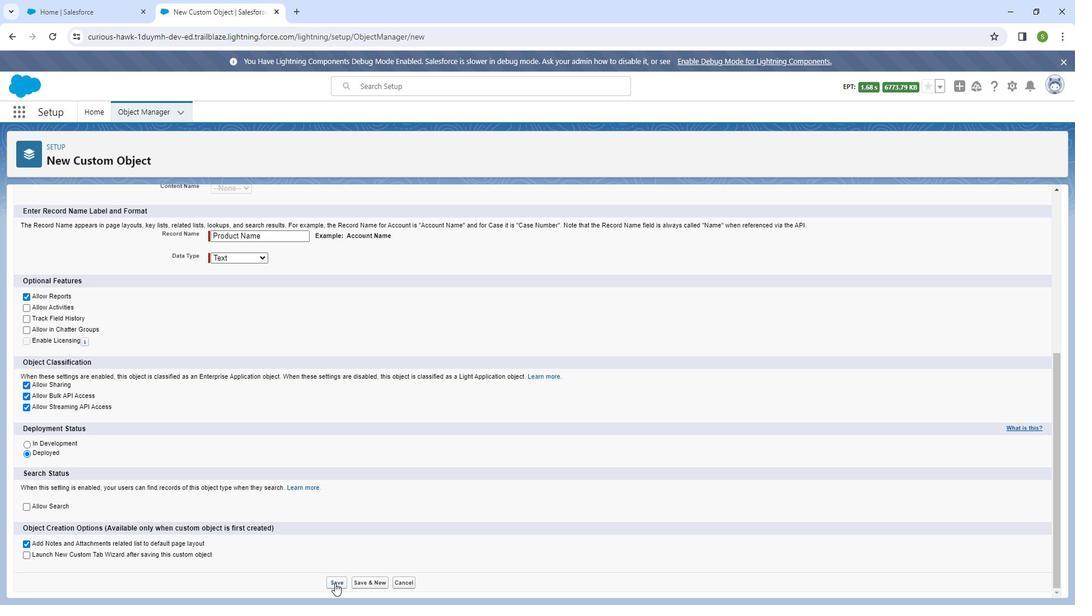 
Action: Mouse pressed left at (341, 567)
Screenshot: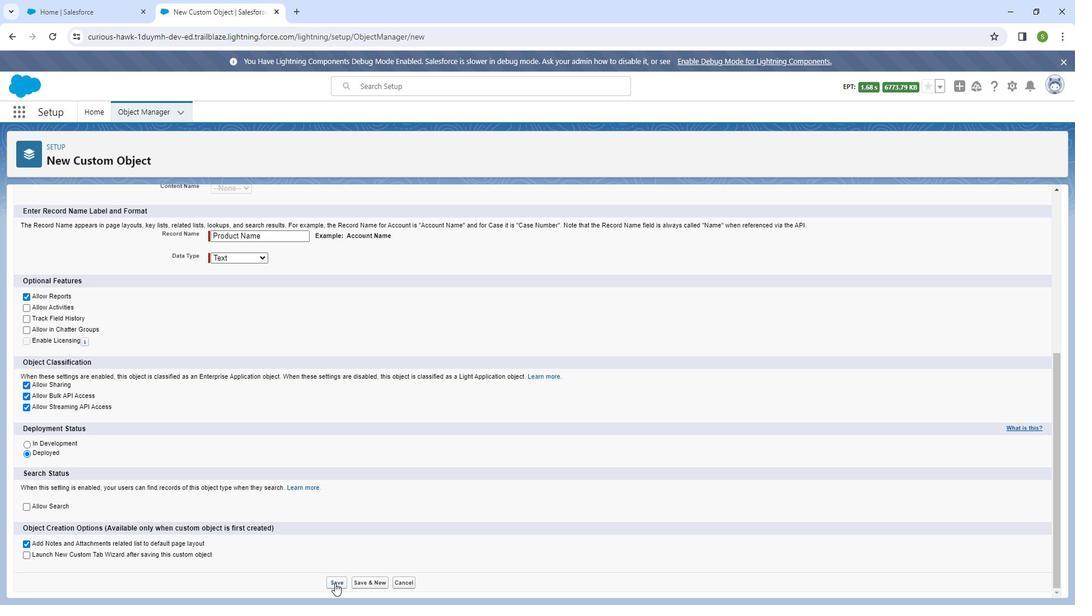 
Action: Mouse moved to (838, 260)
Screenshot: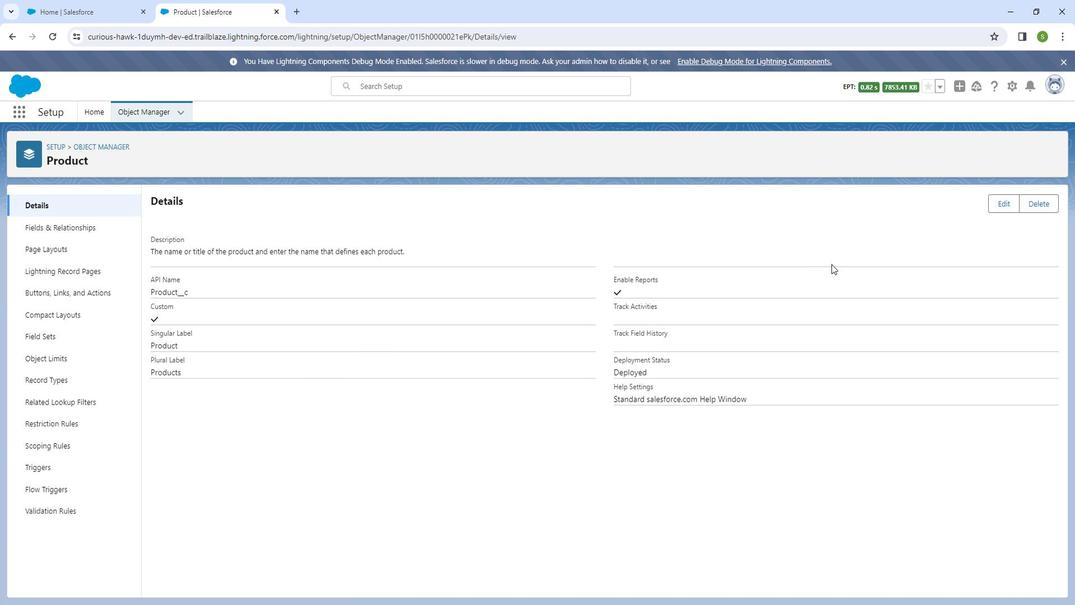 
